 Task: Add Andalou Naturals Citrus Verbena Body Lotion to the cart.
Action: Mouse moved to (679, 251)
Screenshot: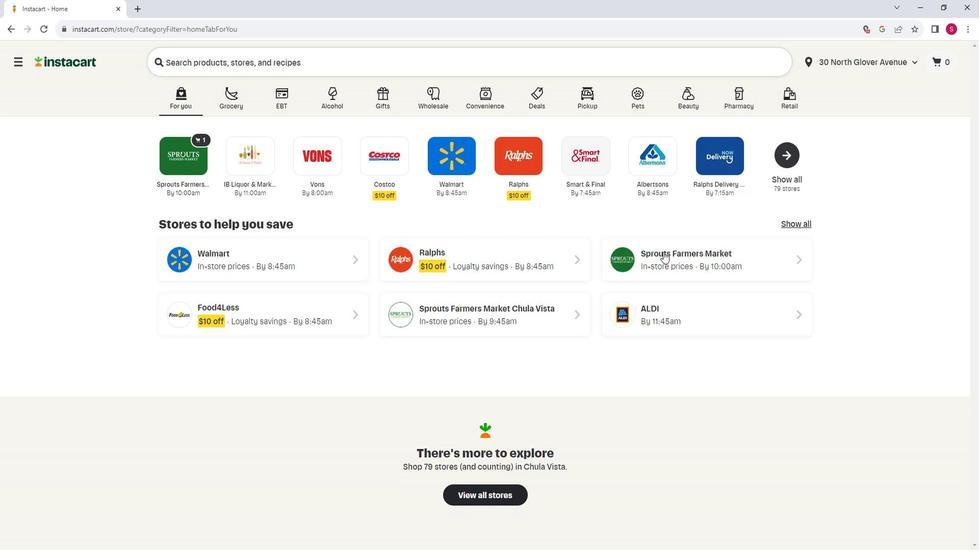 
Action: Mouse pressed left at (679, 251)
Screenshot: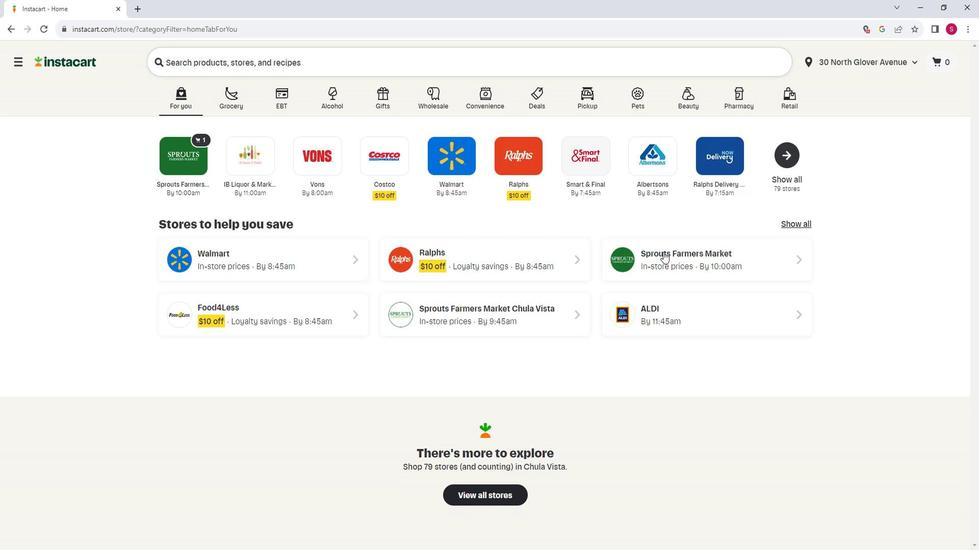 
Action: Mouse moved to (87, 395)
Screenshot: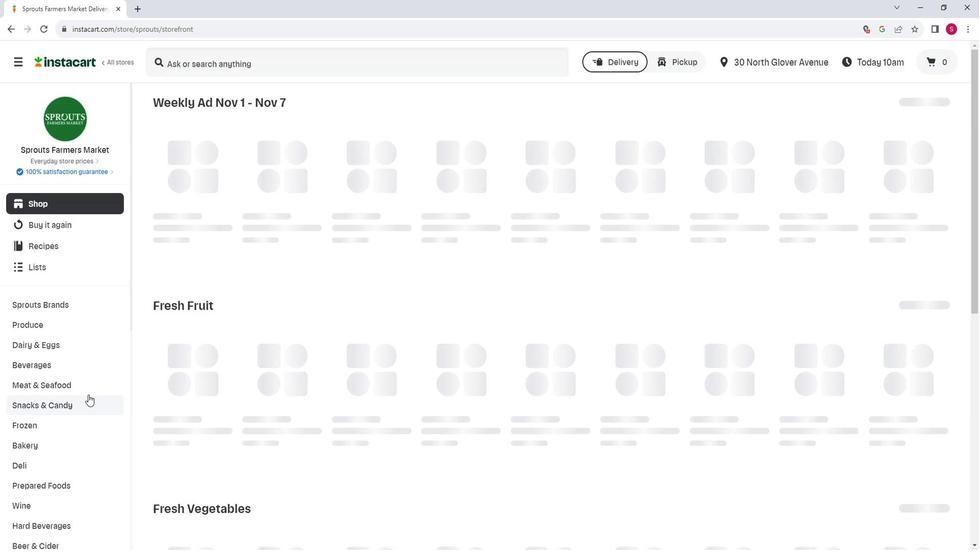 
Action: Mouse scrolled (87, 394) with delta (0, 0)
Screenshot: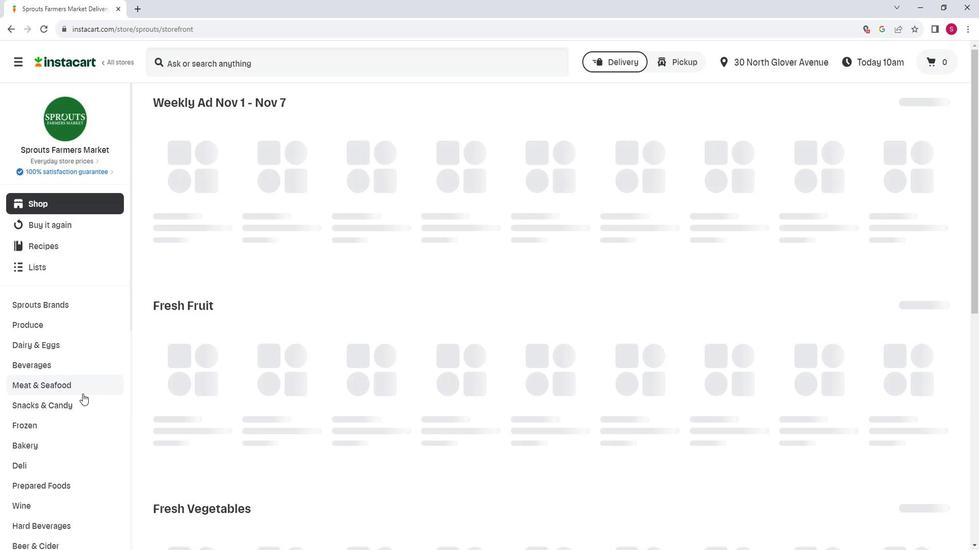 
Action: Mouse scrolled (87, 394) with delta (0, 0)
Screenshot: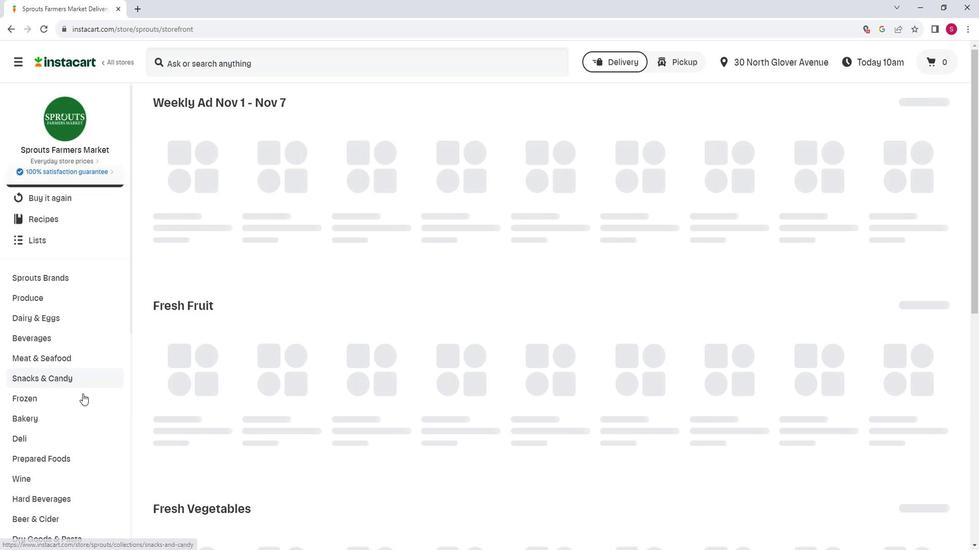 
Action: Mouse scrolled (87, 394) with delta (0, 0)
Screenshot: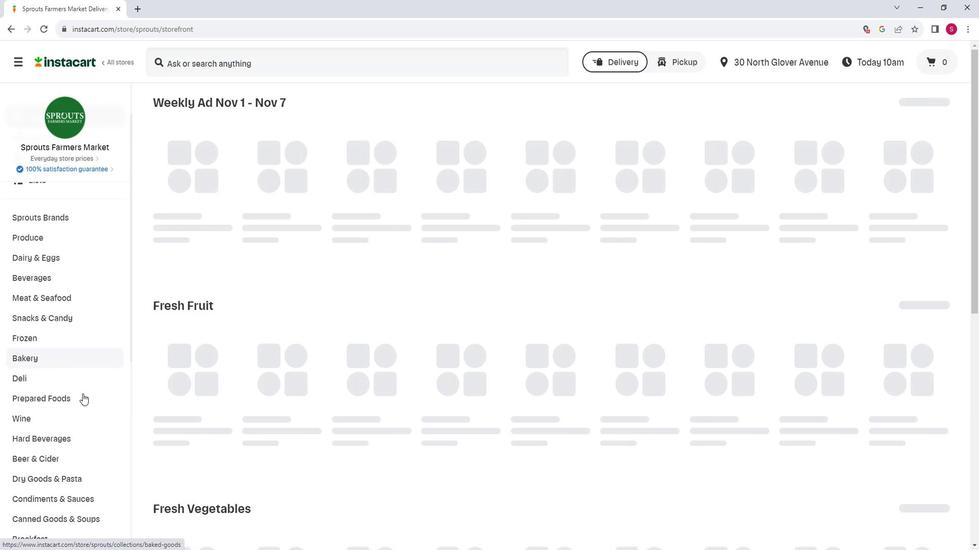 
Action: Mouse scrolled (87, 394) with delta (0, 0)
Screenshot: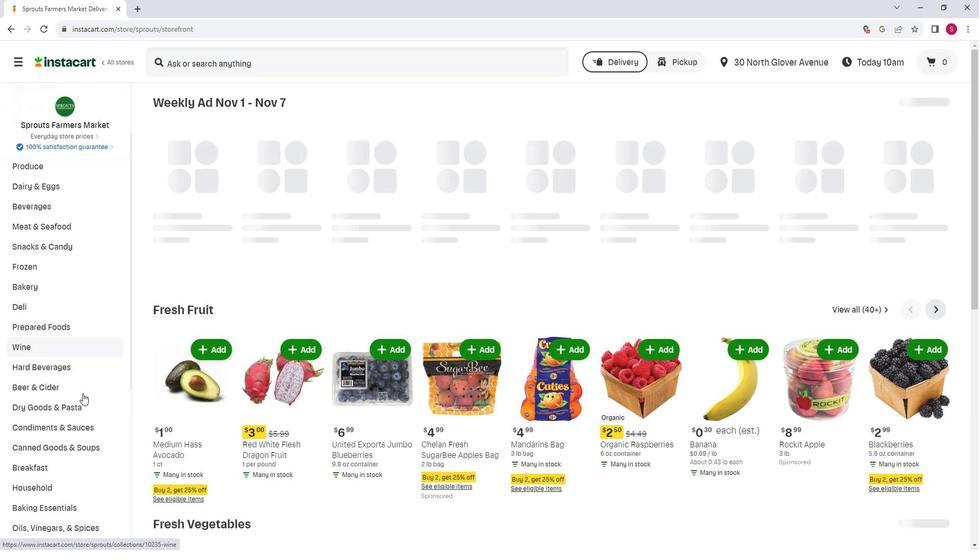 
Action: Mouse moved to (87, 395)
Screenshot: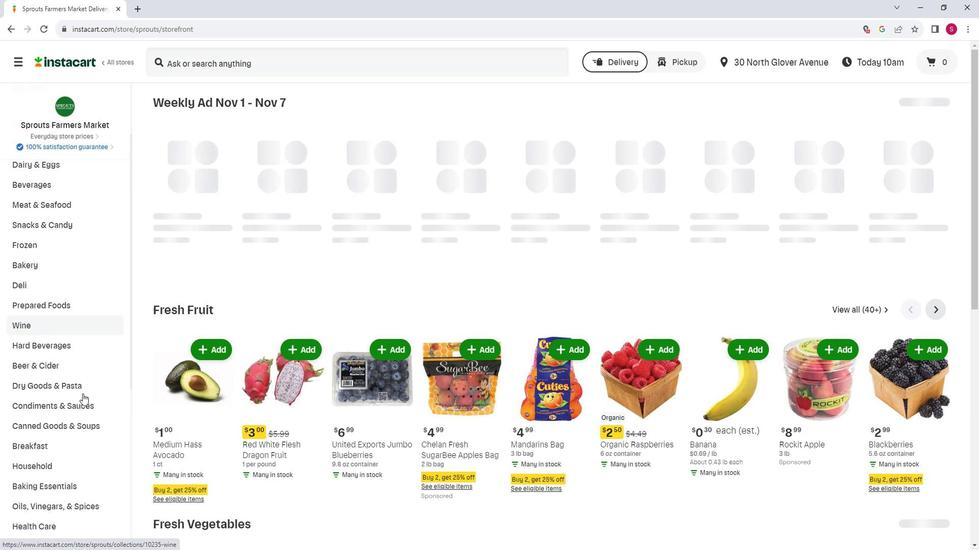 
Action: Mouse scrolled (87, 394) with delta (0, 0)
Screenshot: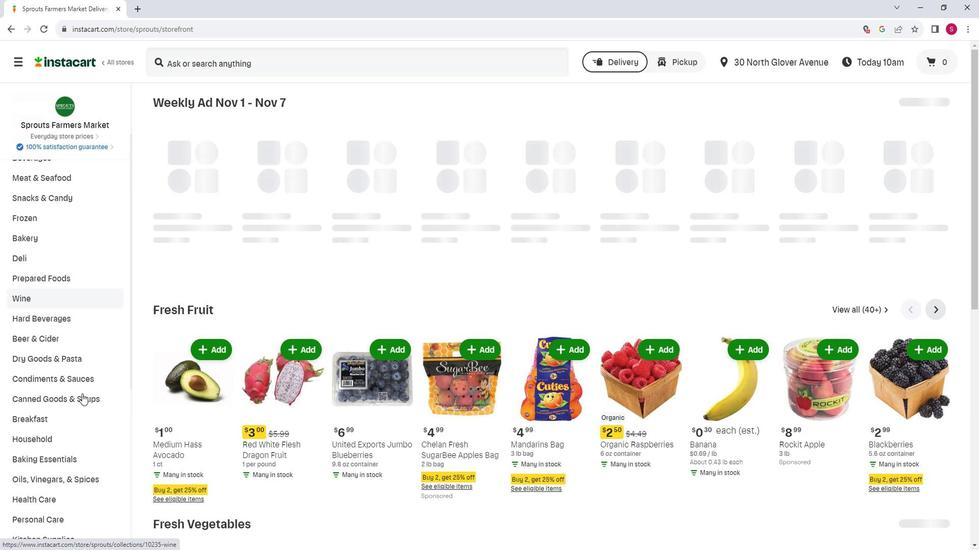 
Action: Mouse scrolled (87, 394) with delta (0, 0)
Screenshot: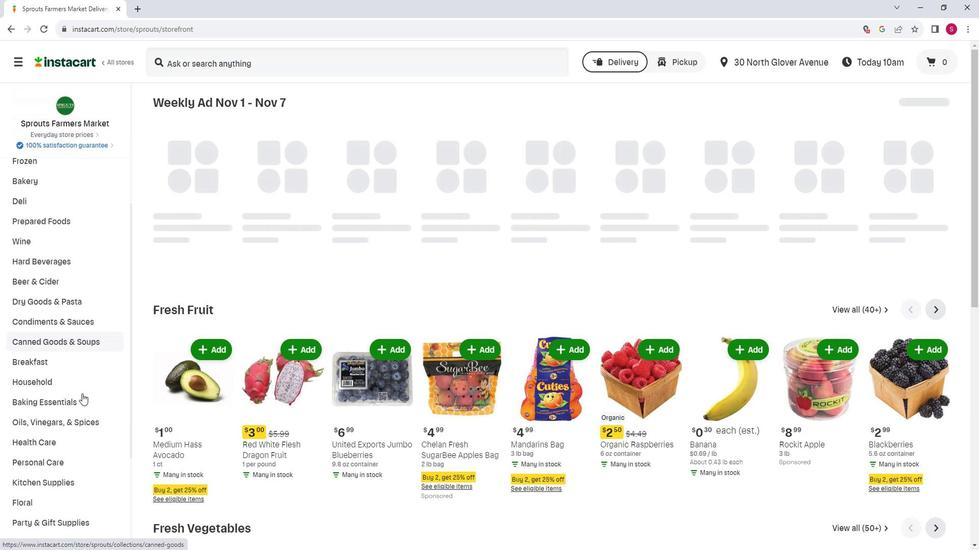 
Action: Mouse moved to (84, 412)
Screenshot: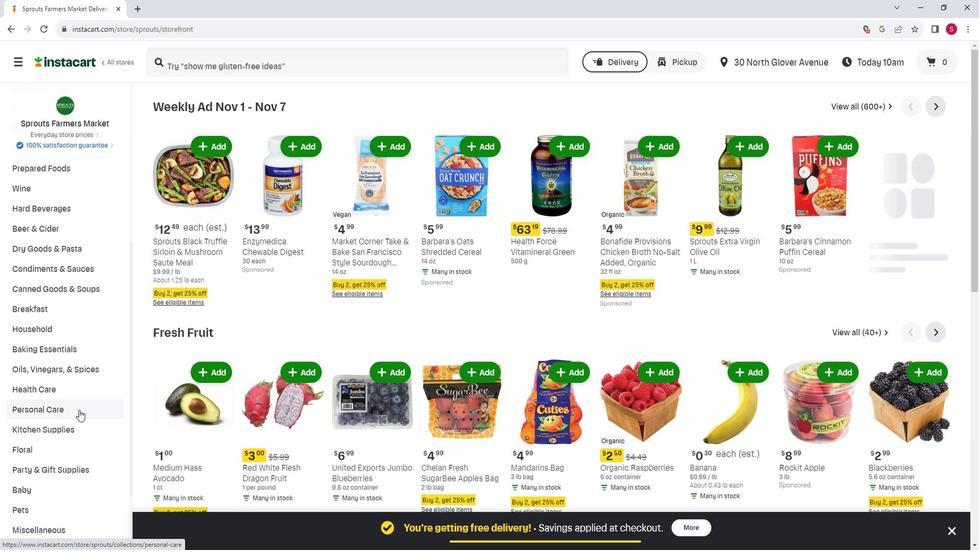 
Action: Mouse pressed left at (84, 412)
Screenshot: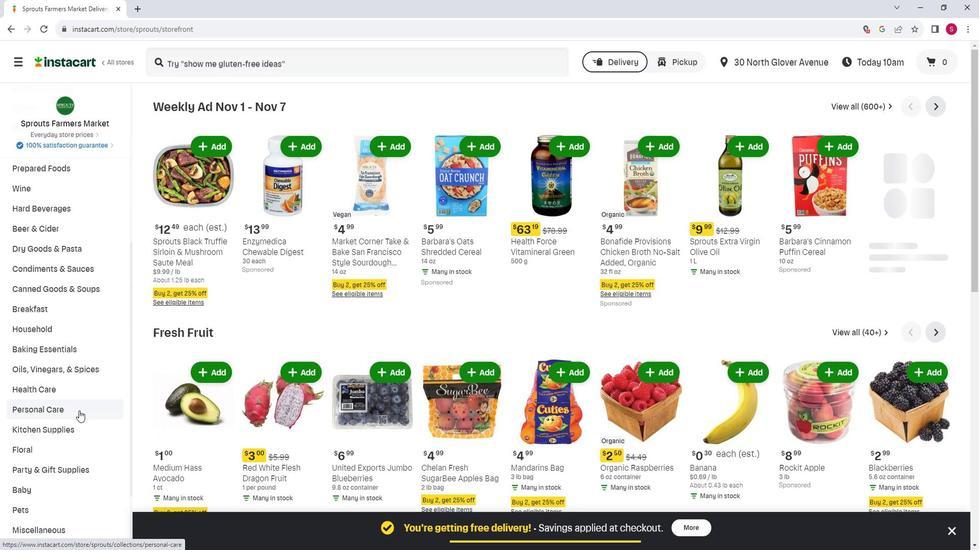 
Action: Mouse moved to (263, 131)
Screenshot: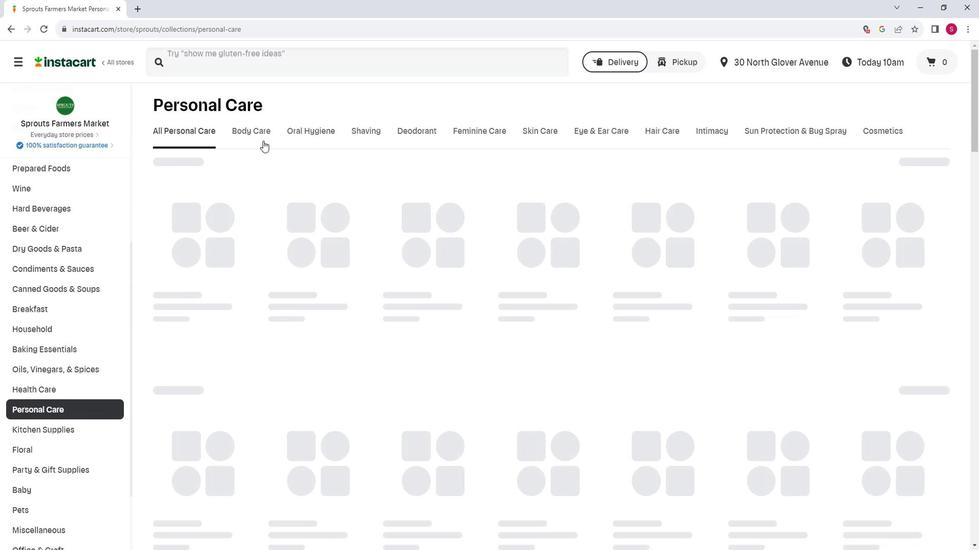 
Action: Mouse pressed left at (263, 131)
Screenshot: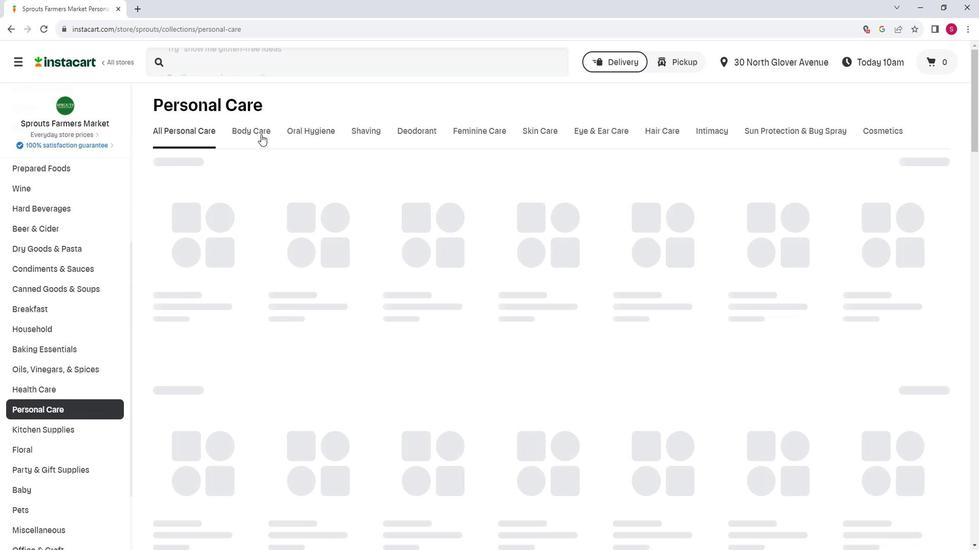 
Action: Mouse moved to (395, 176)
Screenshot: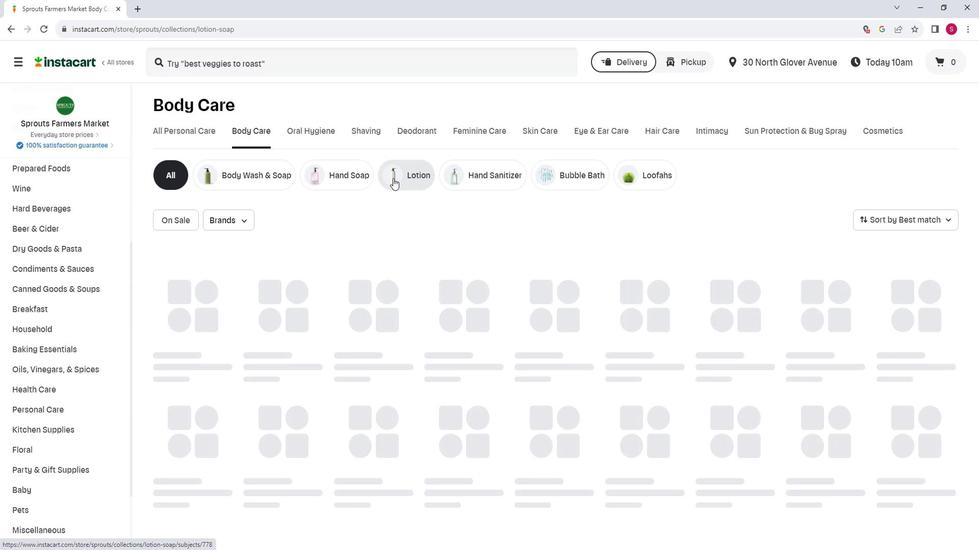 
Action: Mouse pressed left at (395, 176)
Screenshot: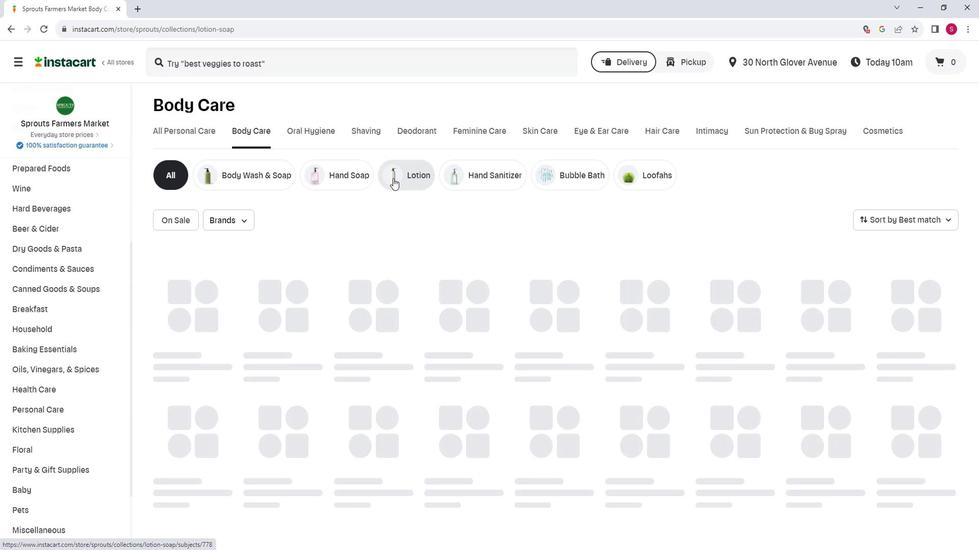 
Action: Mouse moved to (322, 62)
Screenshot: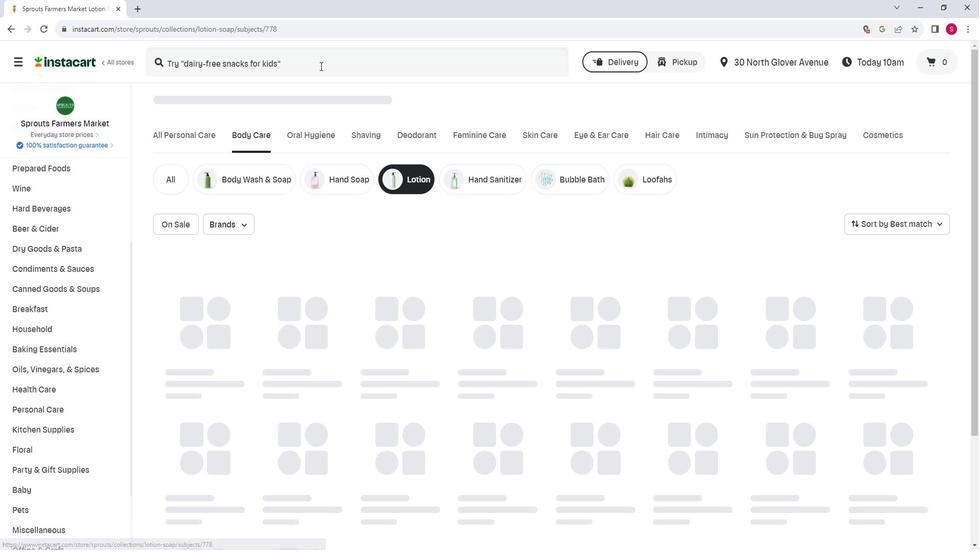 
Action: Mouse pressed left at (322, 62)
Screenshot: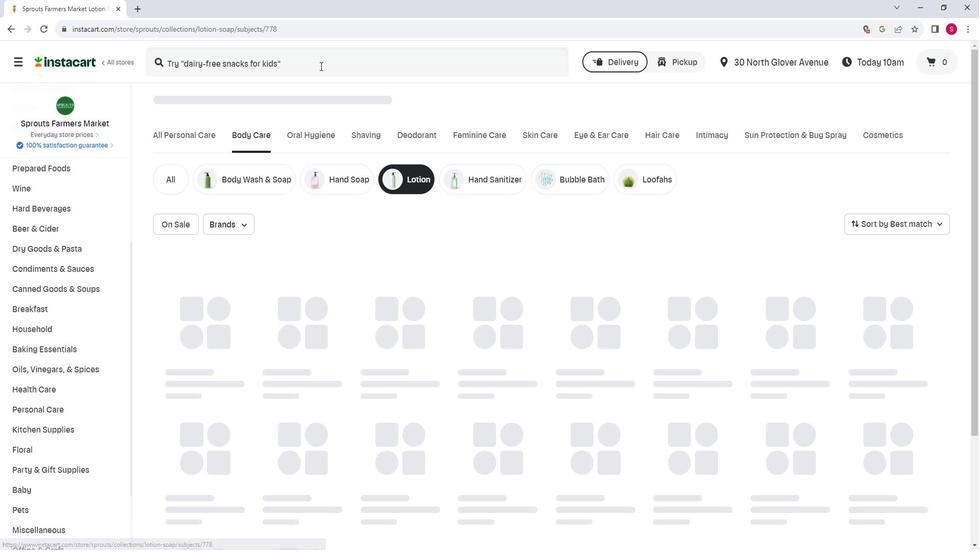 
Action: Mouse moved to (322, 61)
Screenshot: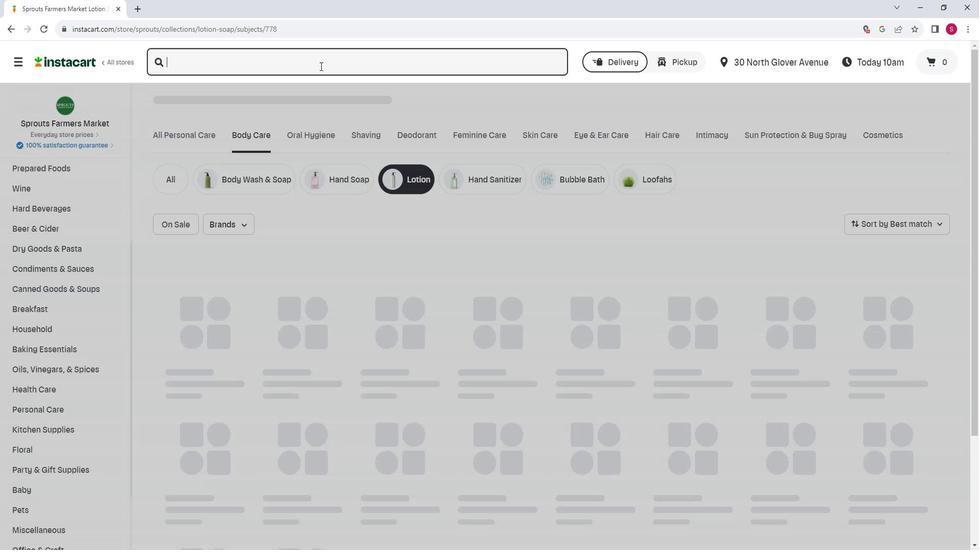 
Action: Key pressed <Key.shift>Andalou<Key.space><Key.shift>Naturals<Key.space><Key.shift>Citrus<Key.space><Key.shift>Verba<Key.backspace>ena<Key.space><Key.shift>Body<Key.space><Key.shift>Lotion<Key.enter>
Screenshot: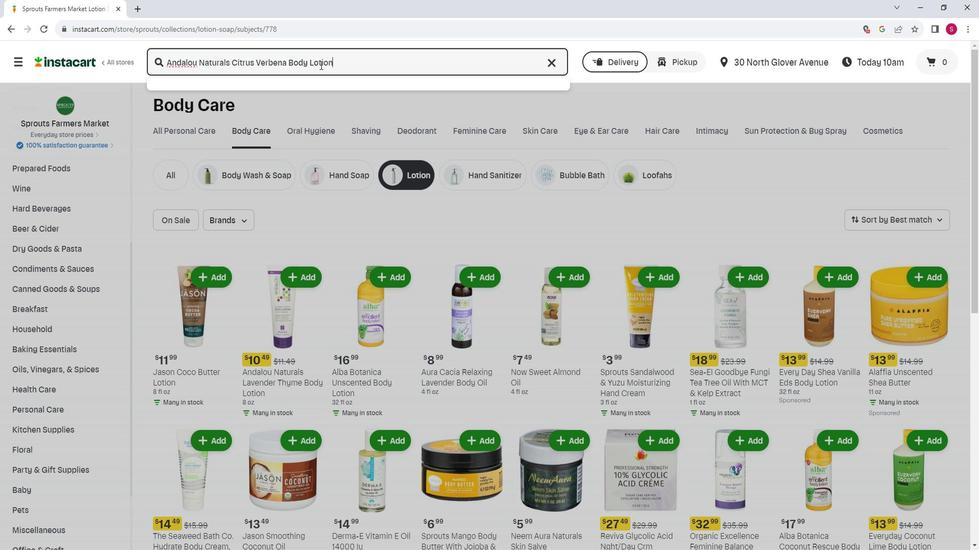 
Action: Mouse moved to (263, 138)
Screenshot: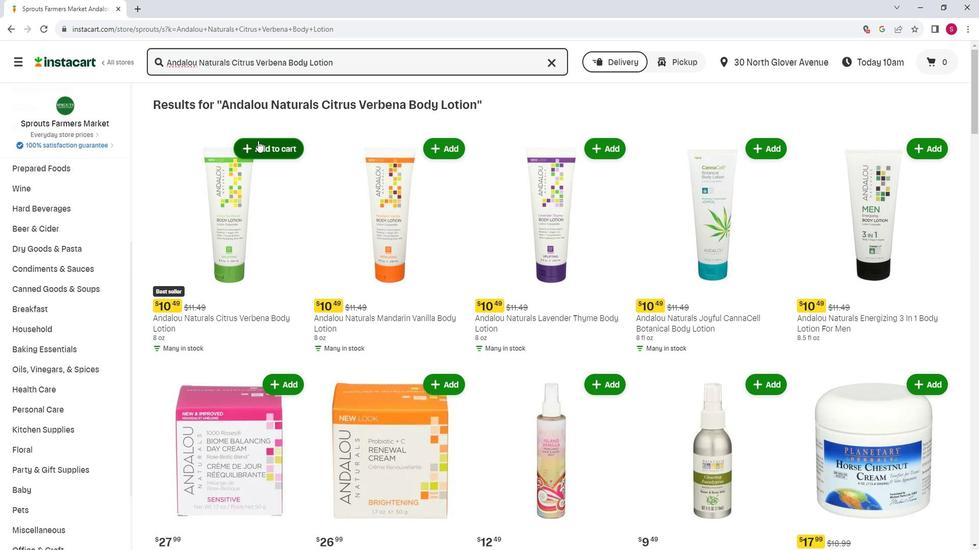 
Action: Mouse pressed left at (263, 138)
Screenshot: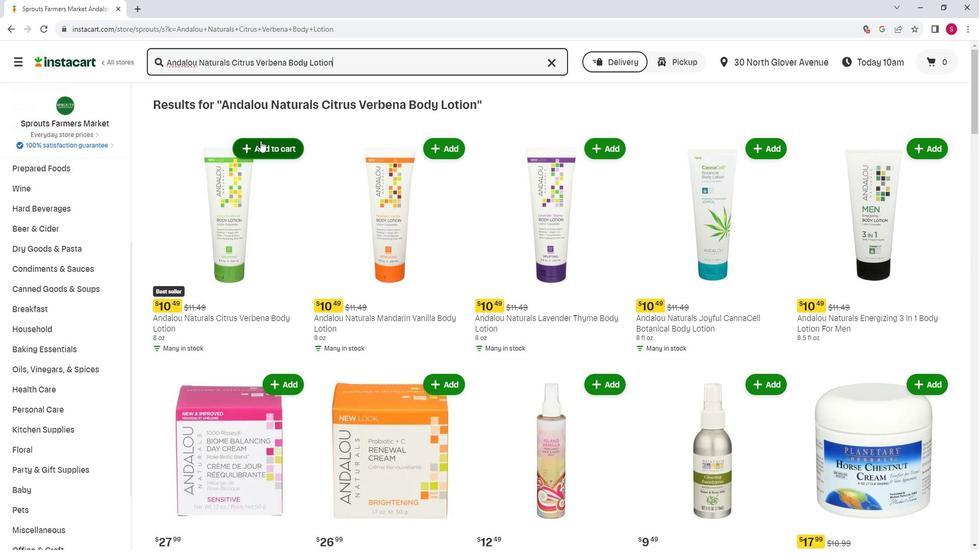 
Action: Mouse moved to (337, 123)
Screenshot: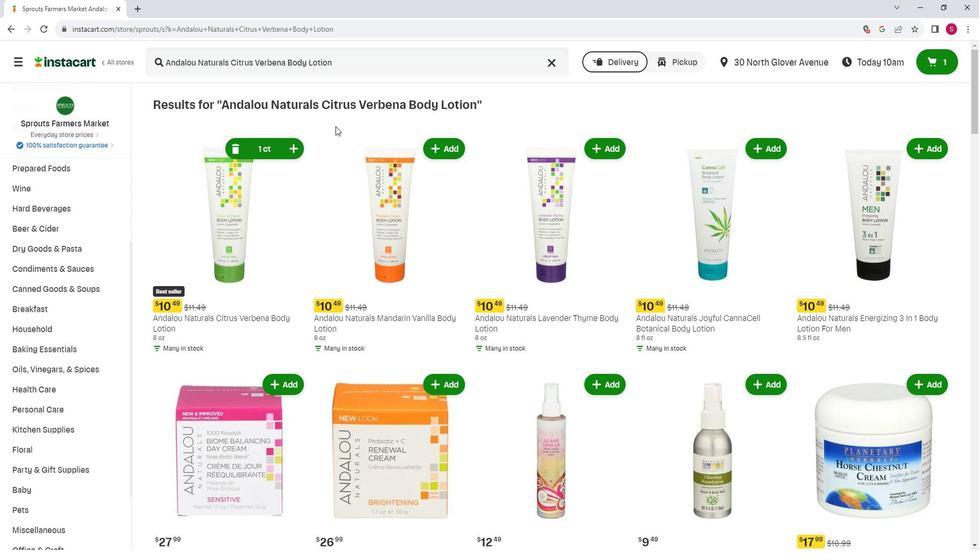 
